 Task: Sort the products in the category "Hot Dog Buns" by relevance.
Action: Mouse moved to (709, 252)
Screenshot: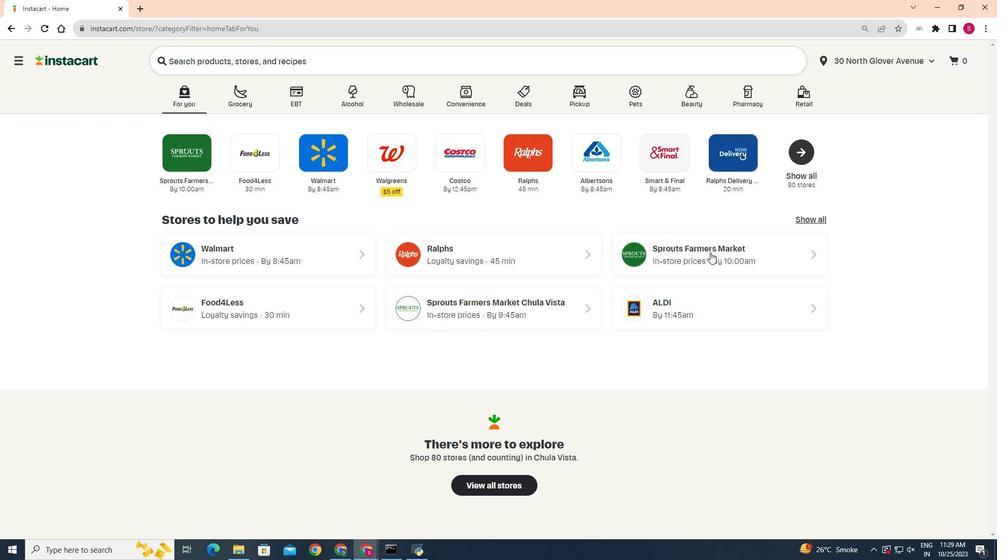 
Action: Mouse pressed left at (709, 252)
Screenshot: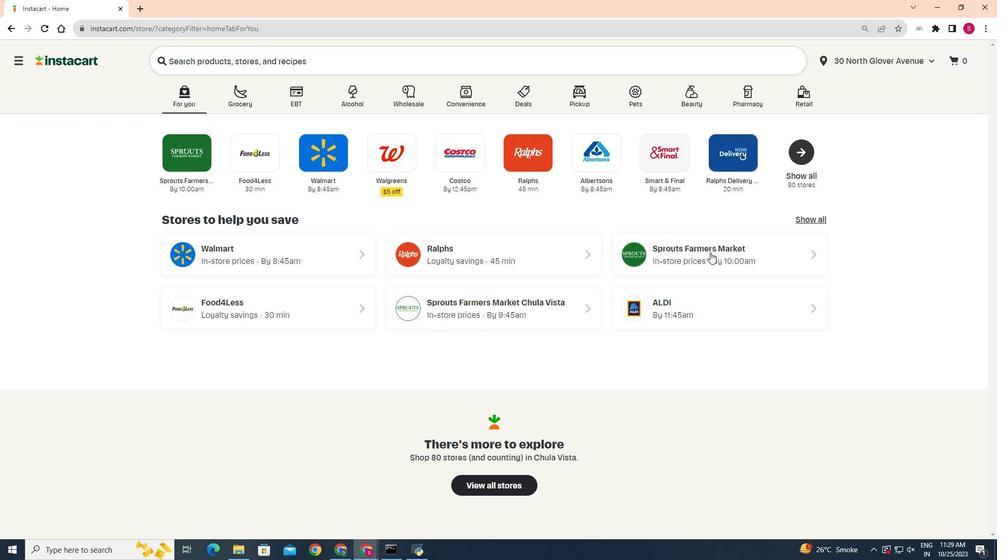 
Action: Mouse moved to (32, 449)
Screenshot: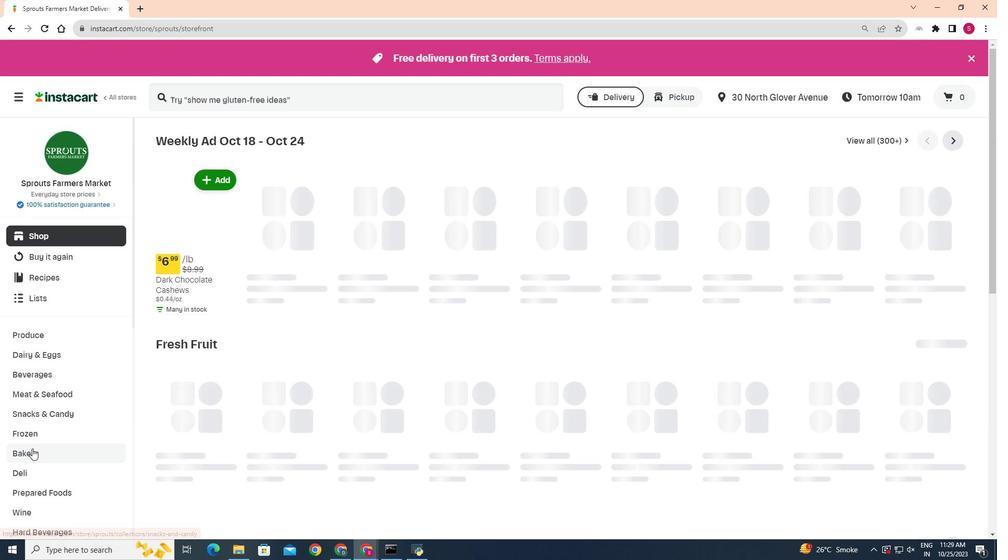
Action: Mouse pressed left at (32, 449)
Screenshot: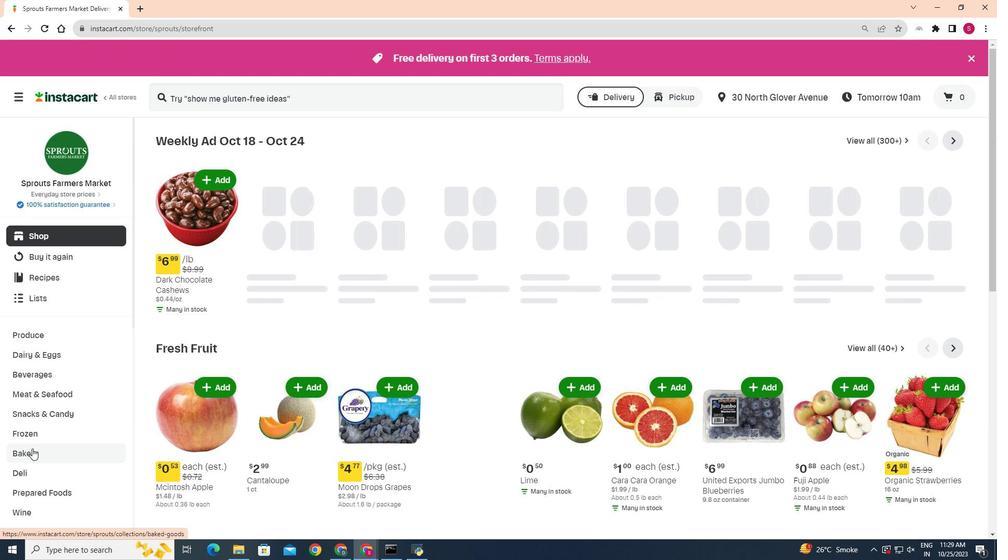 
Action: Mouse moved to (268, 168)
Screenshot: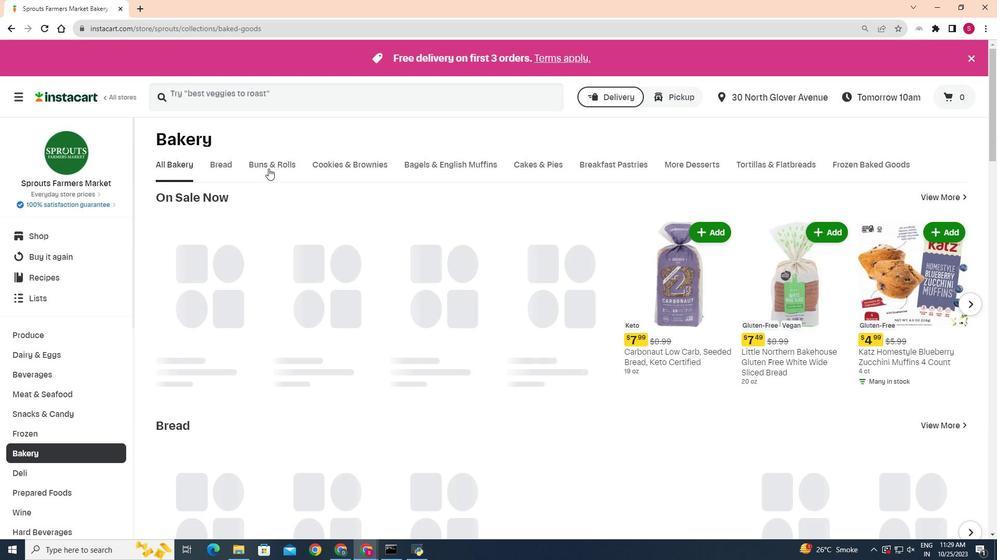 
Action: Mouse pressed left at (268, 168)
Screenshot: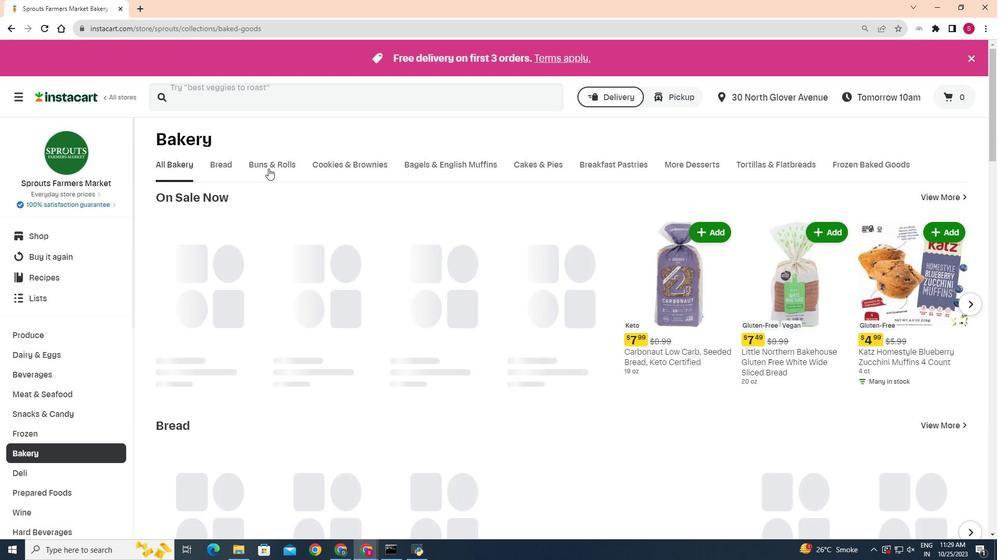 
Action: Mouse moved to (344, 204)
Screenshot: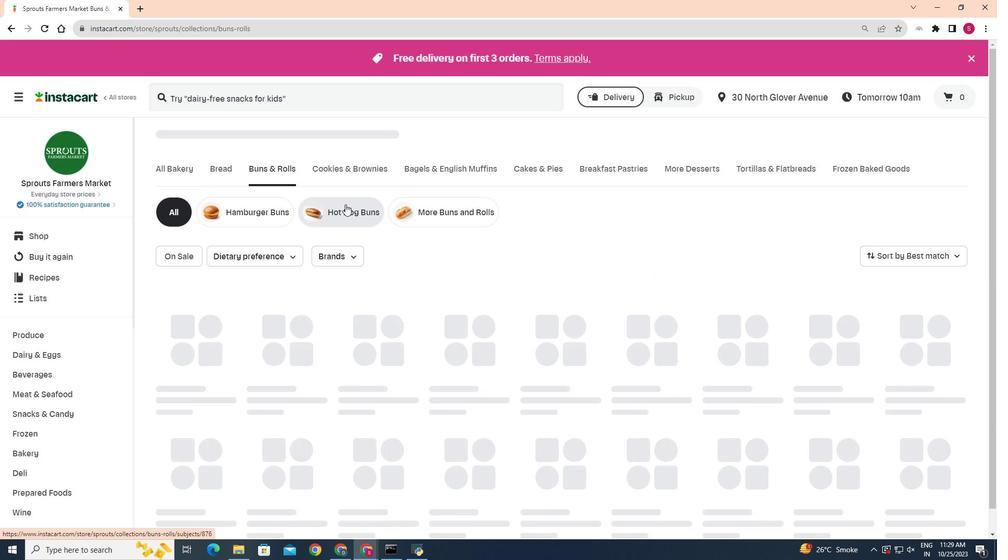 
Action: Mouse pressed left at (344, 204)
Screenshot: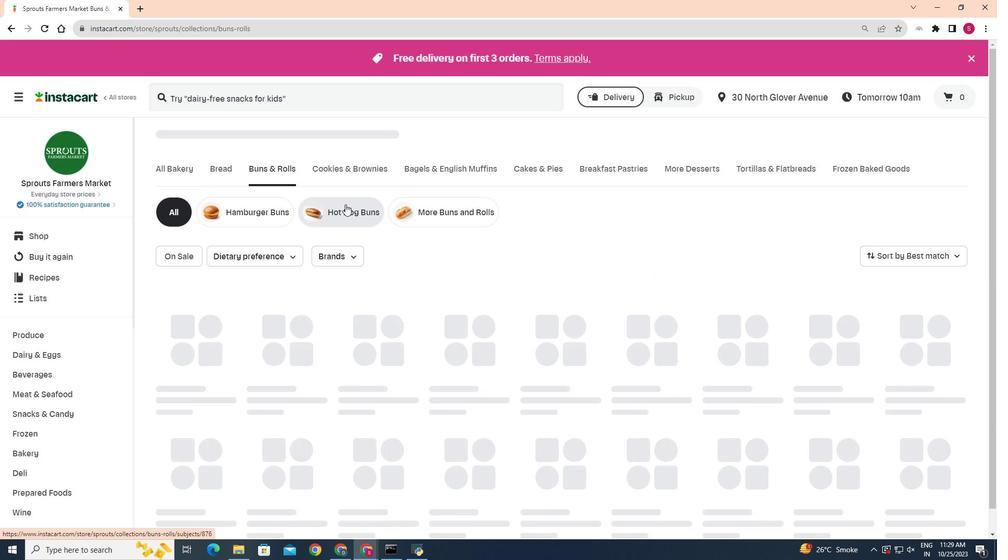 
Action: Mouse moved to (962, 253)
Screenshot: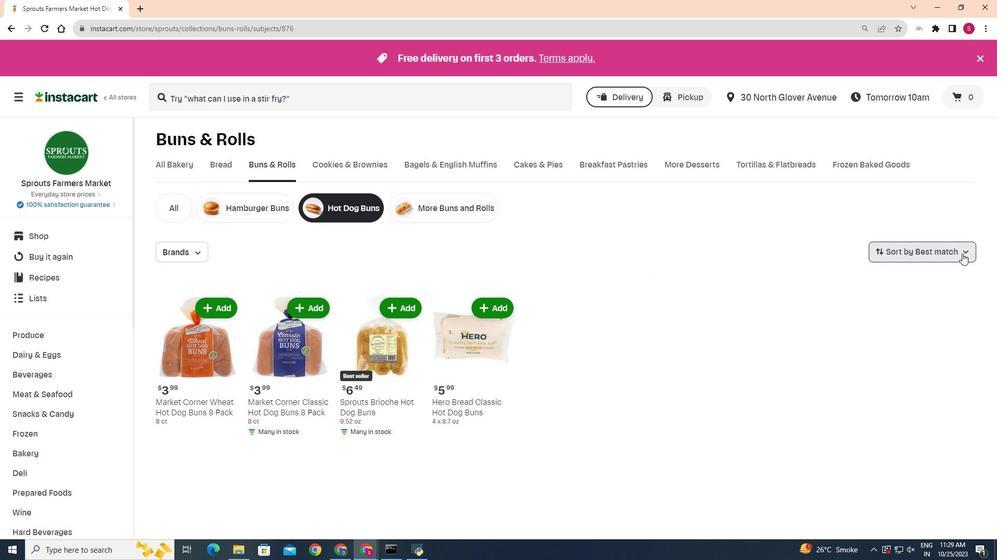 
Action: Mouse pressed left at (962, 253)
Screenshot: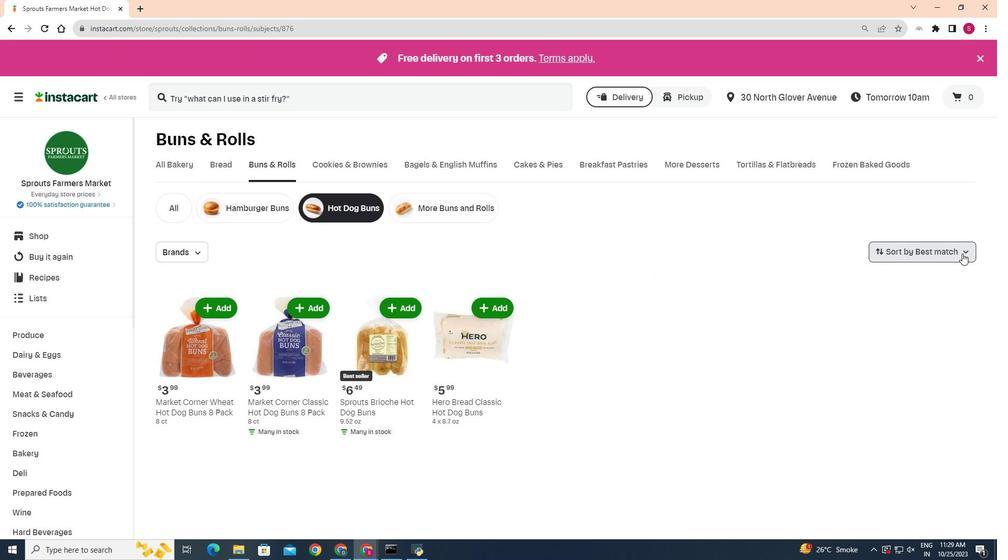 
Action: Mouse moved to (919, 404)
Screenshot: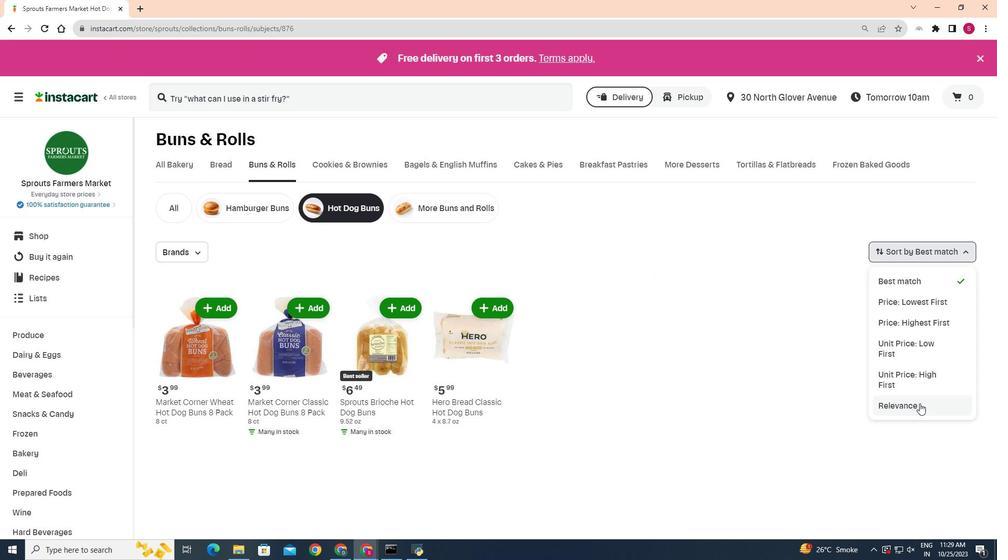 
Action: Mouse pressed left at (919, 404)
Screenshot: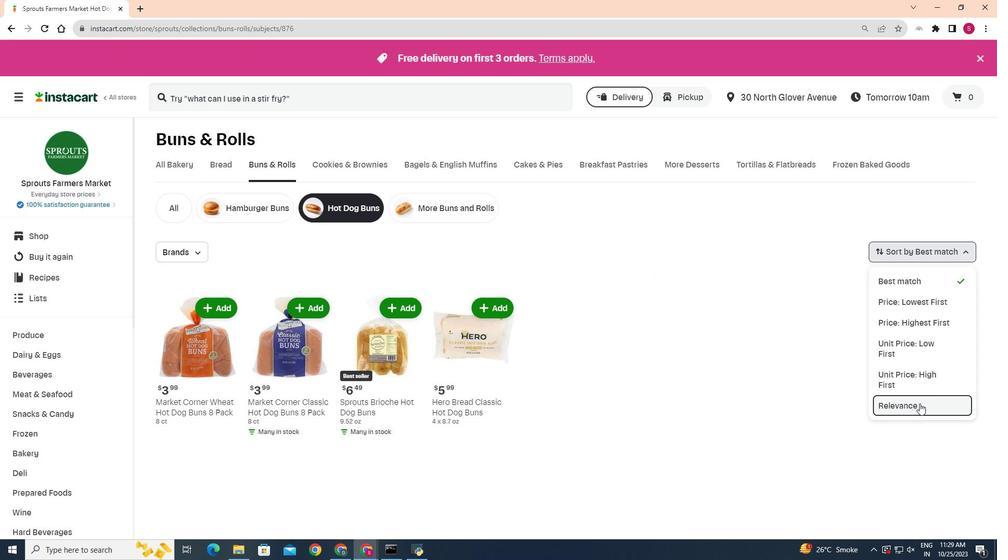 
Action: Mouse moved to (621, 251)
Screenshot: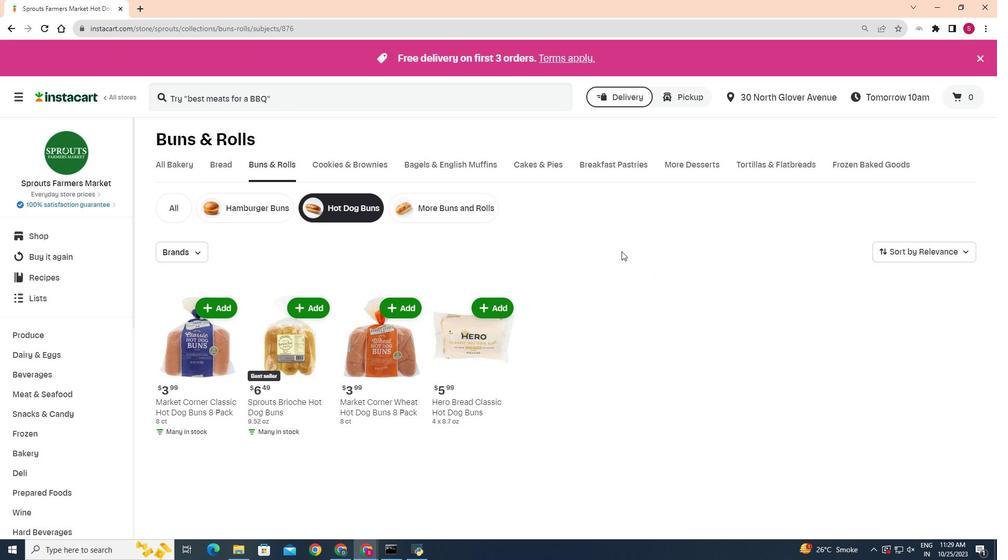 
